 Task: Insert a scribble.
Action: Mouse moved to (118, 99)
Screenshot: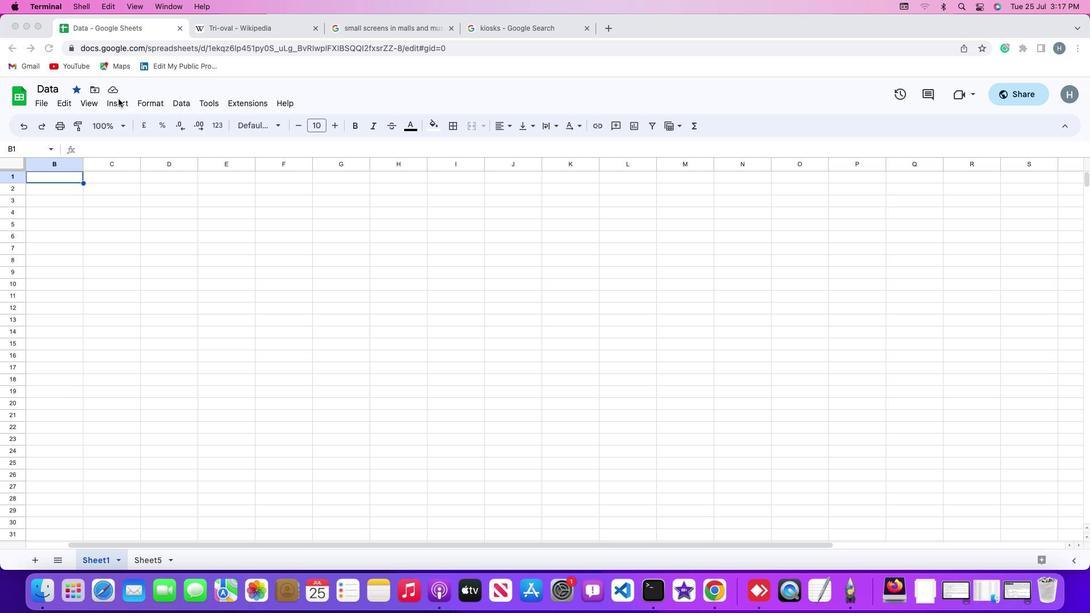 
Action: Mouse pressed left at (118, 99)
Screenshot: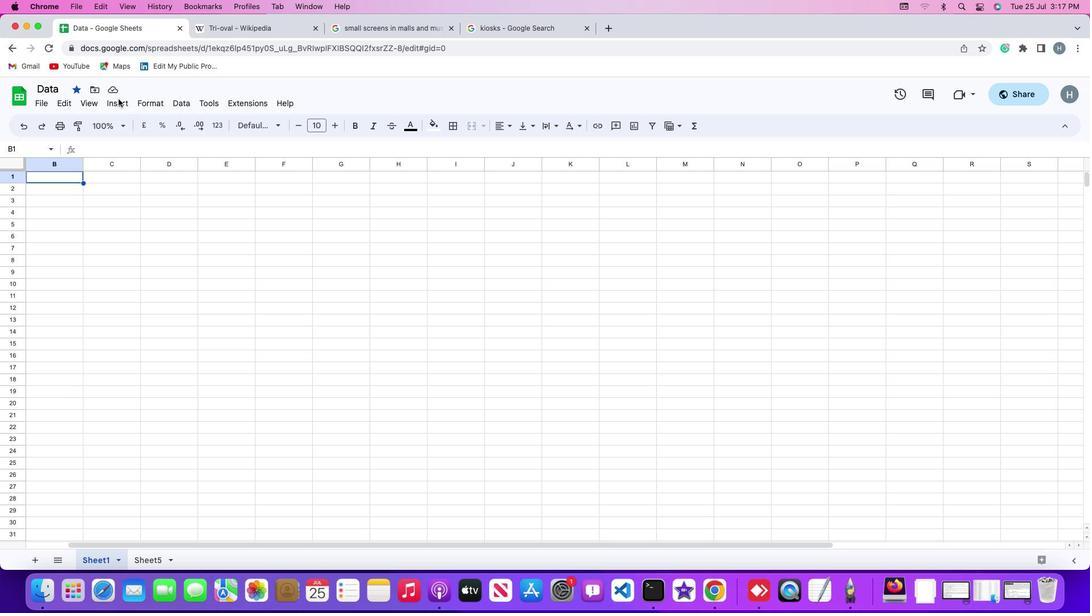
Action: Mouse moved to (119, 99)
Screenshot: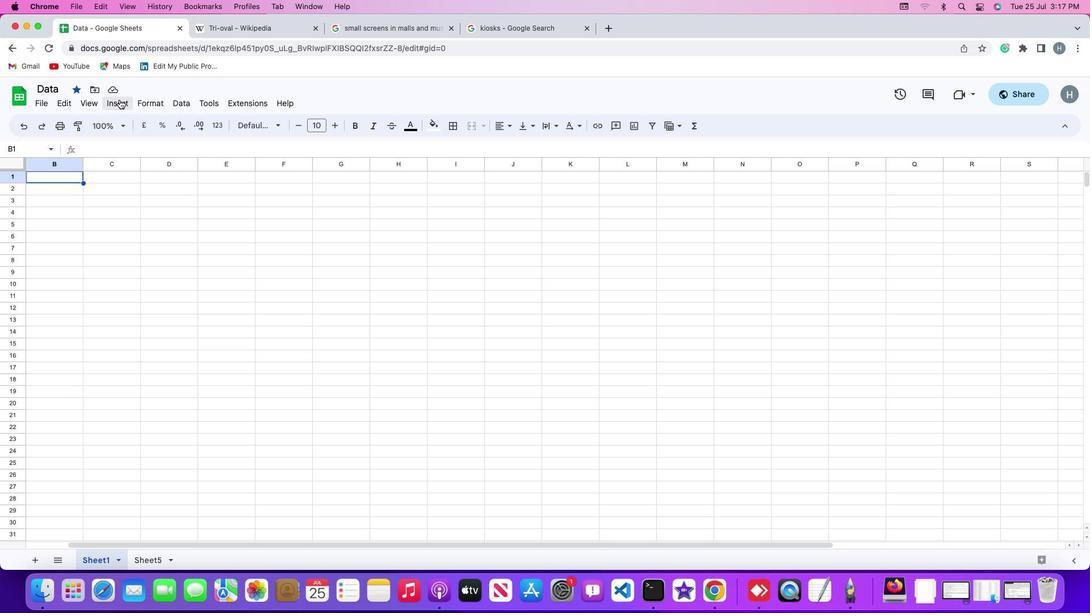 
Action: Mouse pressed left at (119, 99)
Screenshot: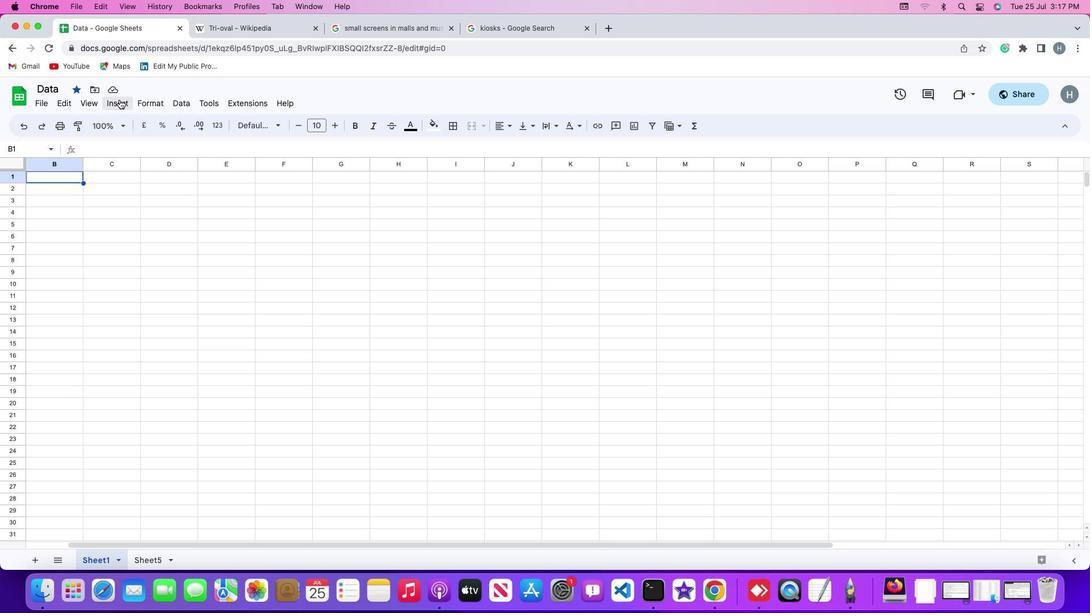 
Action: Mouse moved to (162, 256)
Screenshot: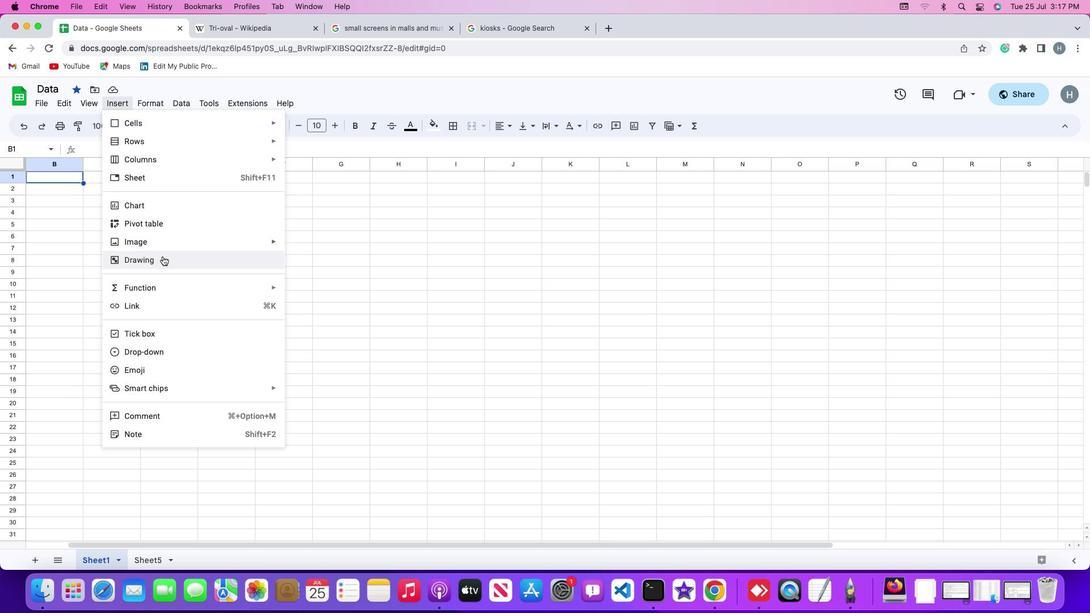 
Action: Mouse pressed left at (162, 256)
Screenshot: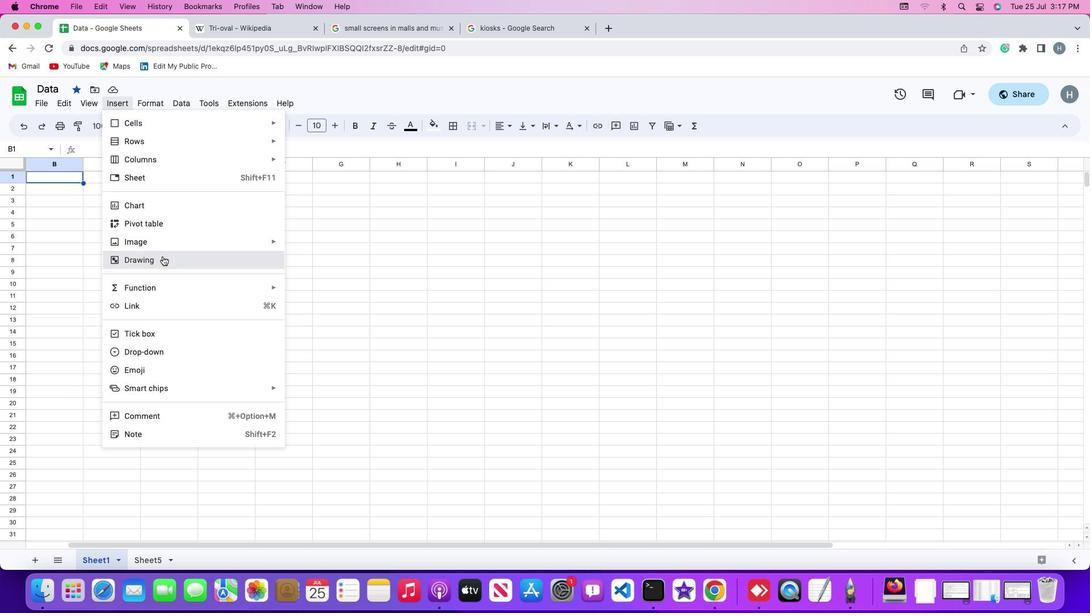 
Action: Mouse moved to (468, 144)
Screenshot: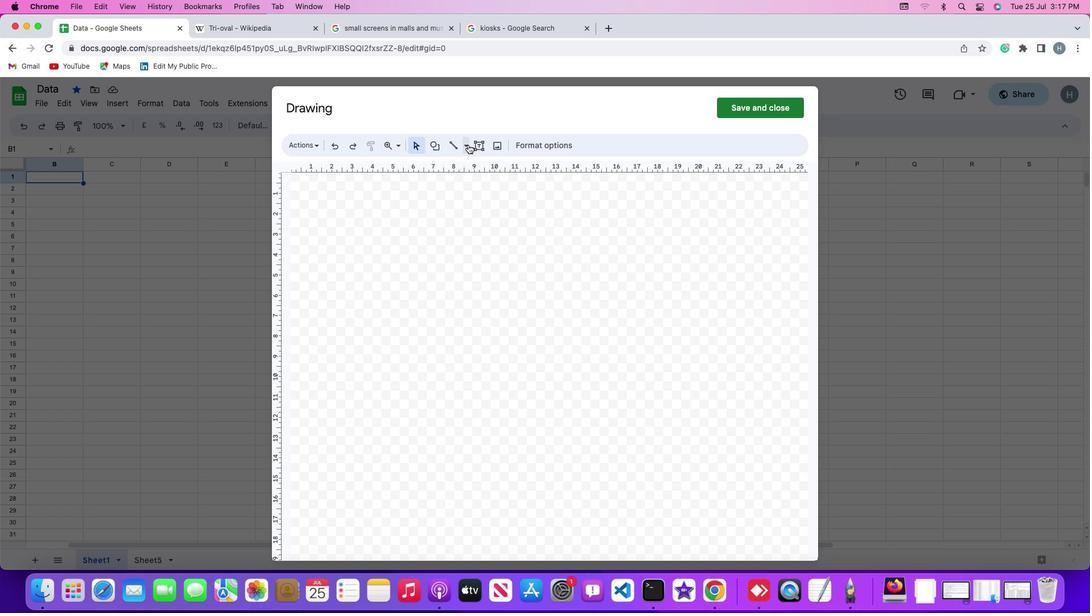 
Action: Mouse pressed left at (468, 144)
Screenshot: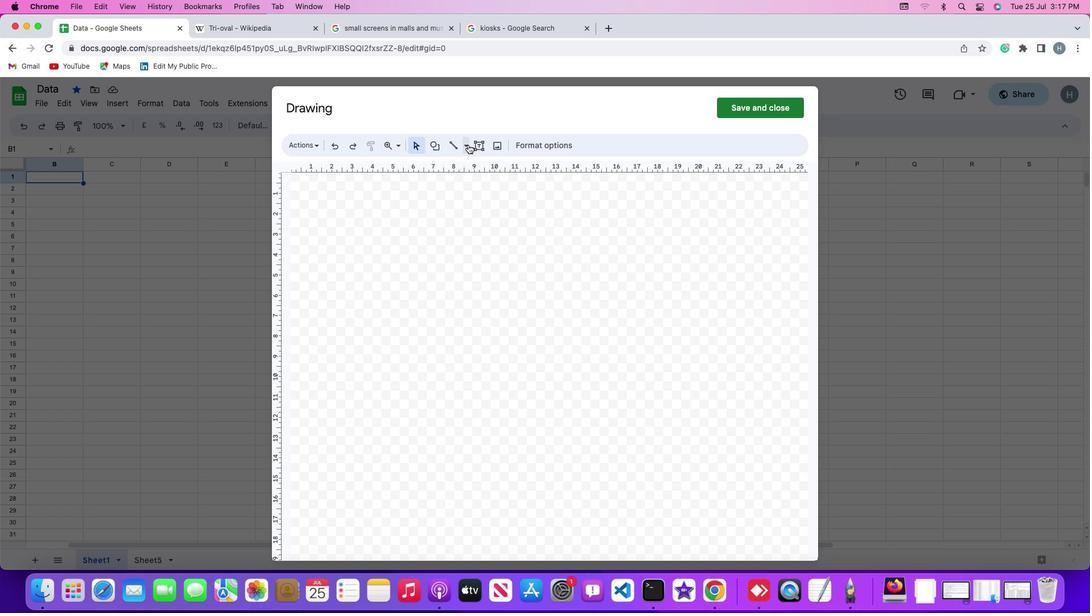 
Action: Mouse moved to (492, 277)
Screenshot: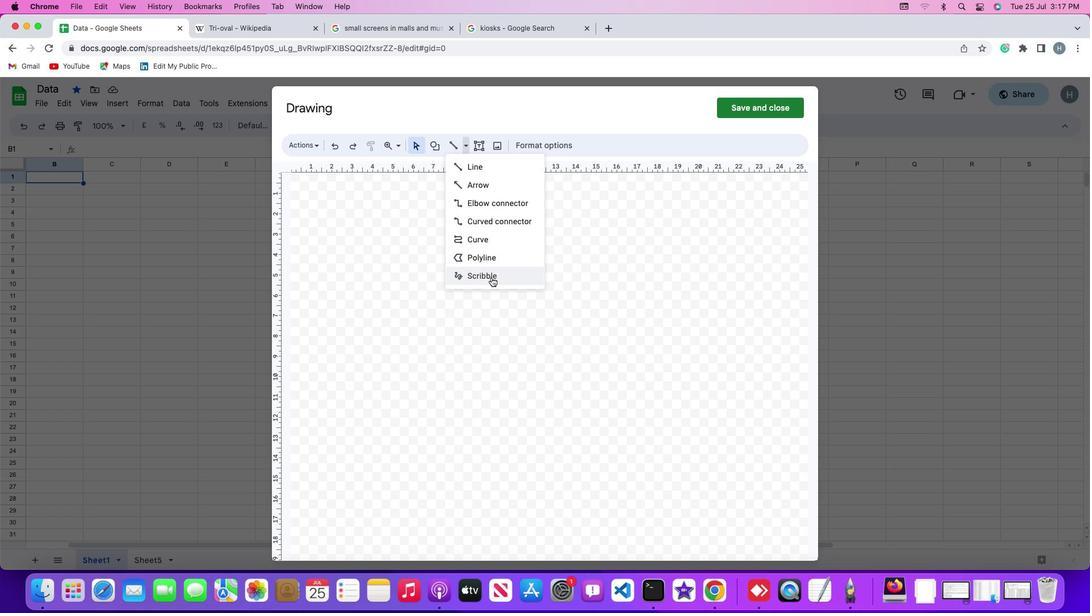 
Action: Mouse pressed left at (492, 277)
Screenshot: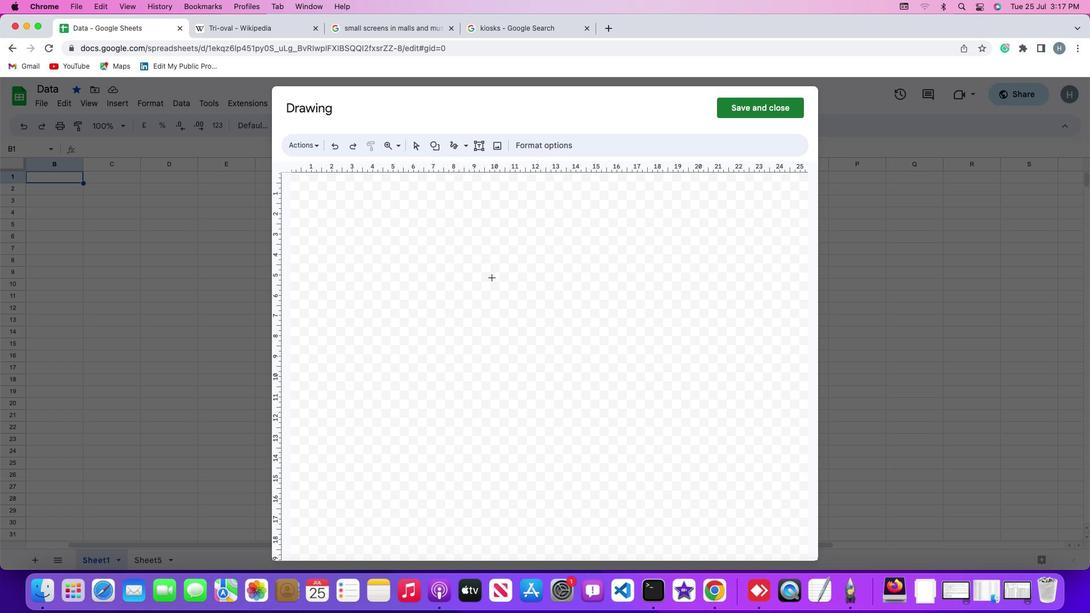 
Action: Mouse moved to (430, 243)
Screenshot: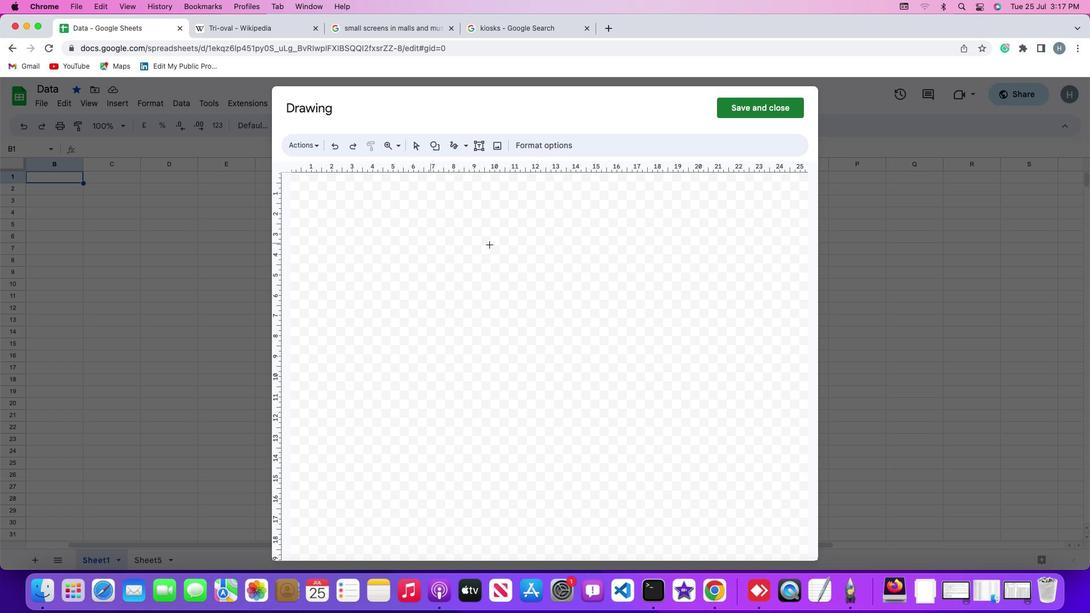 
Action: Mouse pressed left at (430, 243)
Screenshot: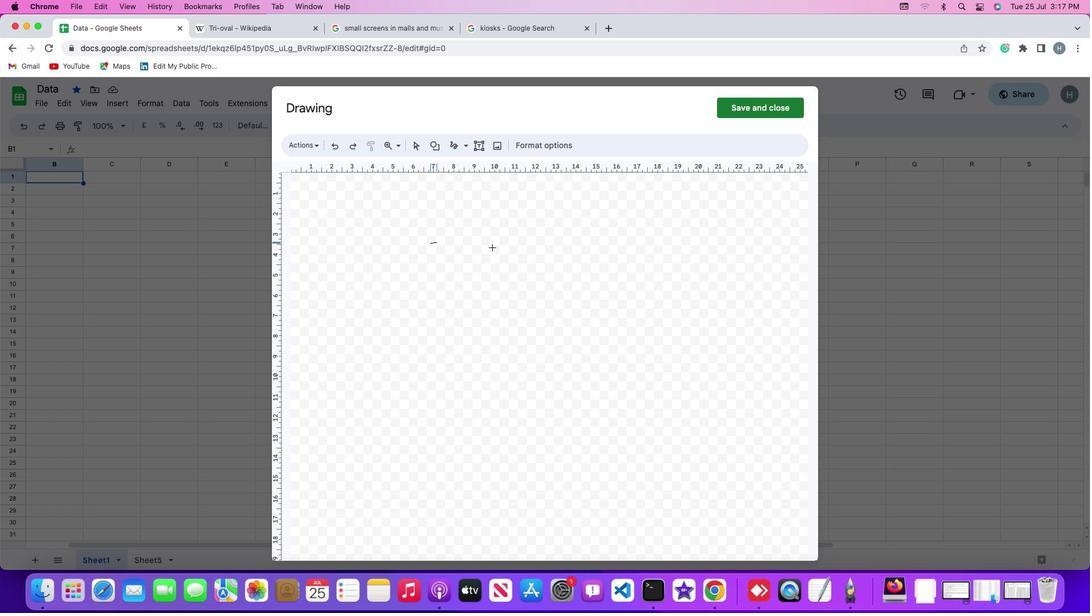 
Action: Mouse moved to (802, 576)
Screenshot: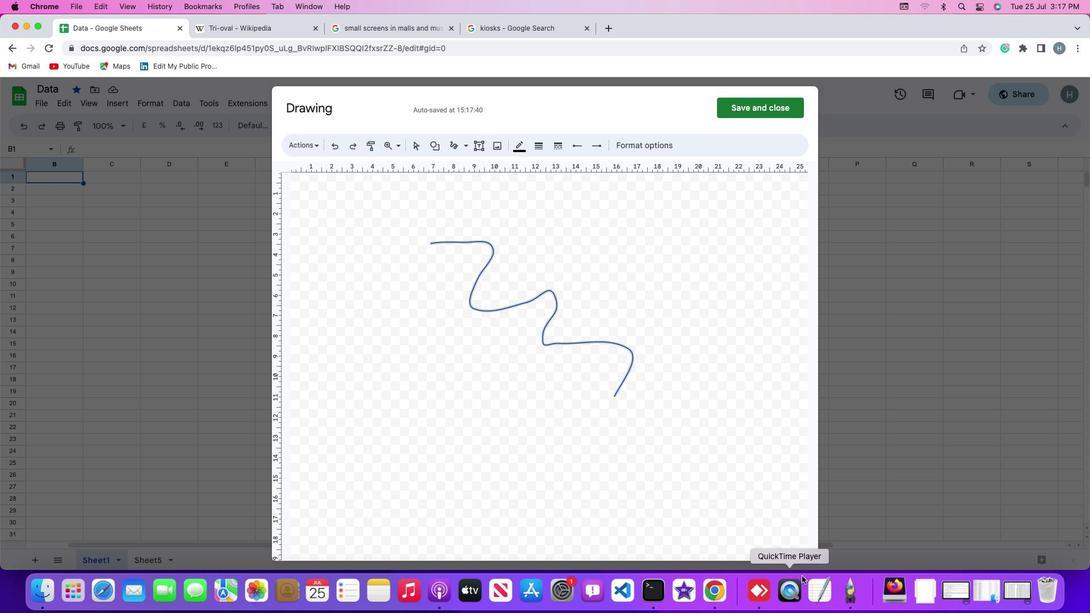 
